 Task: Set hardware-accelerated decoding to Disable.
Action: Mouse moved to (97, 12)
Screenshot: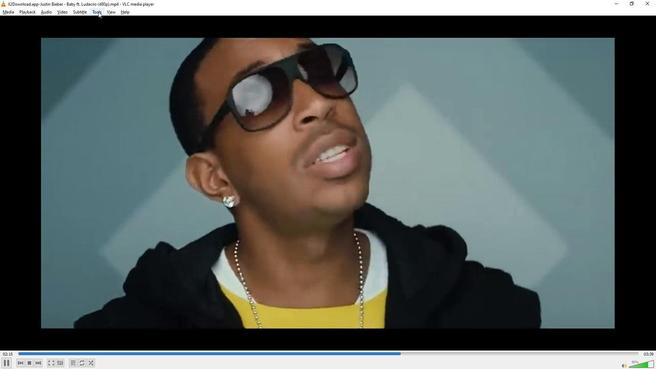 
Action: Mouse pressed left at (97, 12)
Screenshot: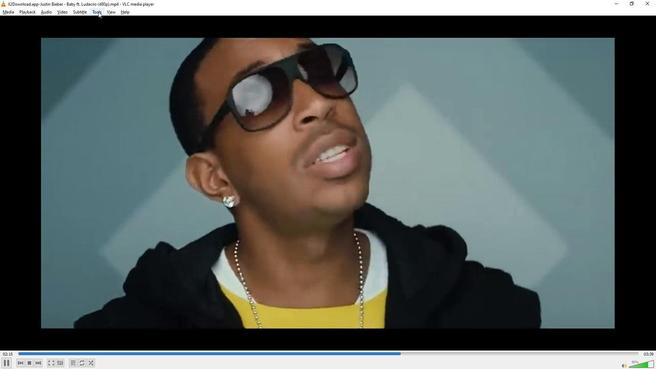 
Action: Mouse moved to (113, 90)
Screenshot: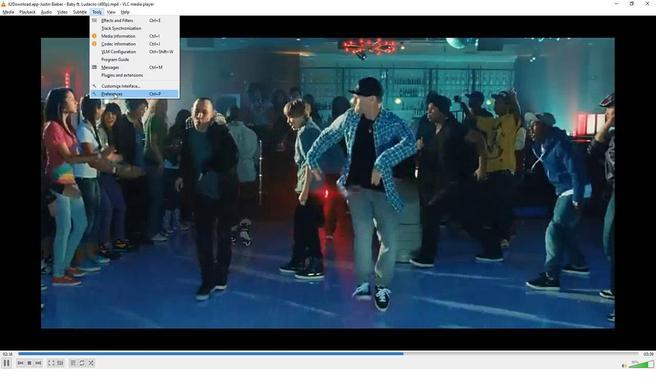 
Action: Mouse pressed left at (113, 90)
Screenshot: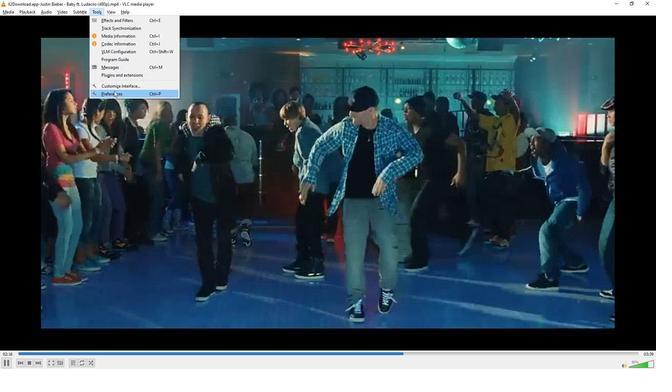 
Action: Mouse moved to (184, 94)
Screenshot: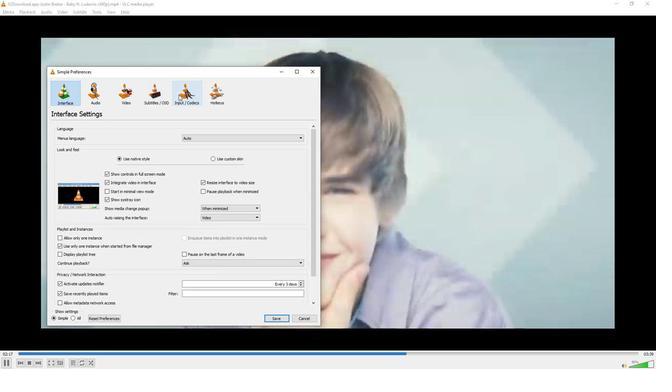 
Action: Mouse pressed left at (184, 94)
Screenshot: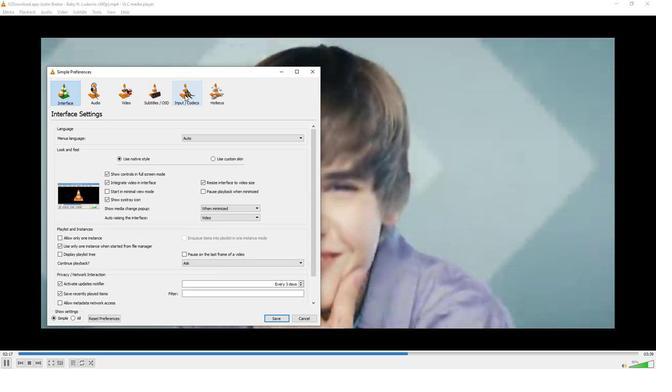 
Action: Mouse moved to (177, 134)
Screenshot: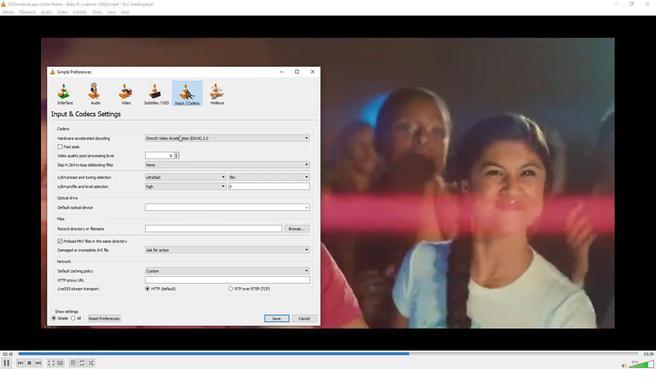 
Action: Mouse pressed left at (177, 134)
Screenshot: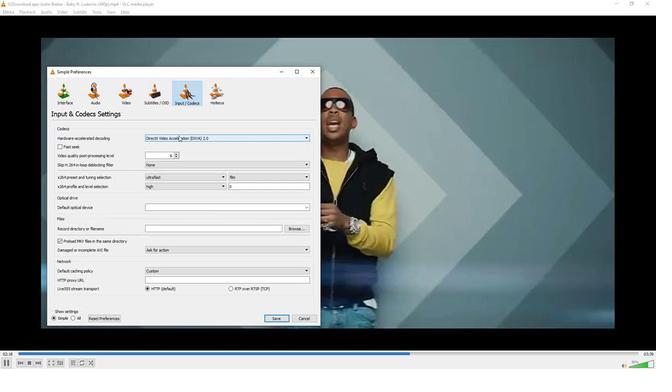 
Action: Mouse moved to (156, 155)
Screenshot: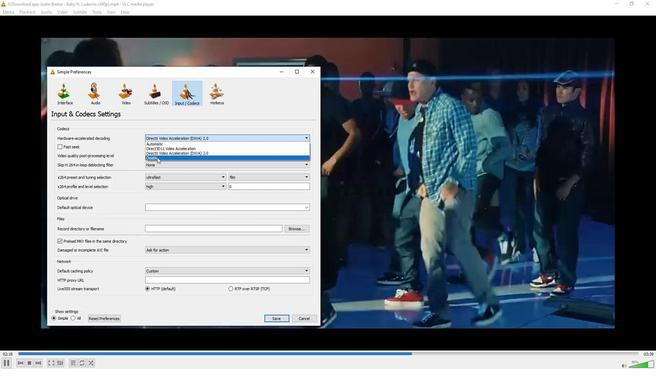 
Action: Mouse pressed left at (156, 155)
Screenshot: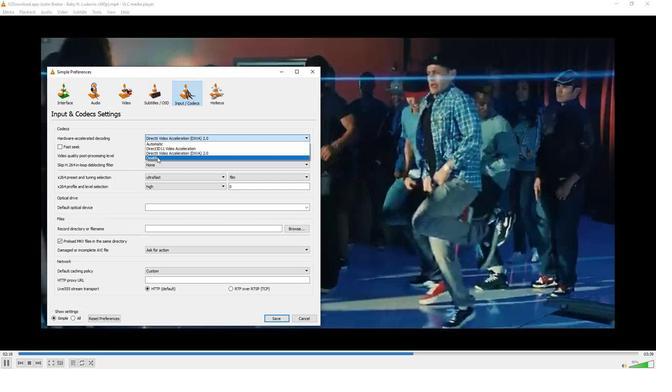 
Action: Mouse moved to (184, 309)
Screenshot: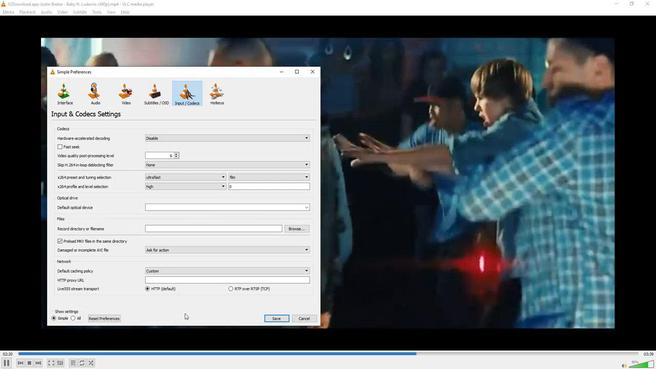 
